 Task: Log work in the project VikingTech for the issue 'Integrate a new chat feature into an existing website to enable real-time customer support and communication' spent time as '6w 1d 3h 19m' and remaining time as '4w 6d 2h 47m' and move to bottom of backlog. Now add the issue to the epic 'Data Retention'.
Action: Mouse moved to (621, 424)
Screenshot: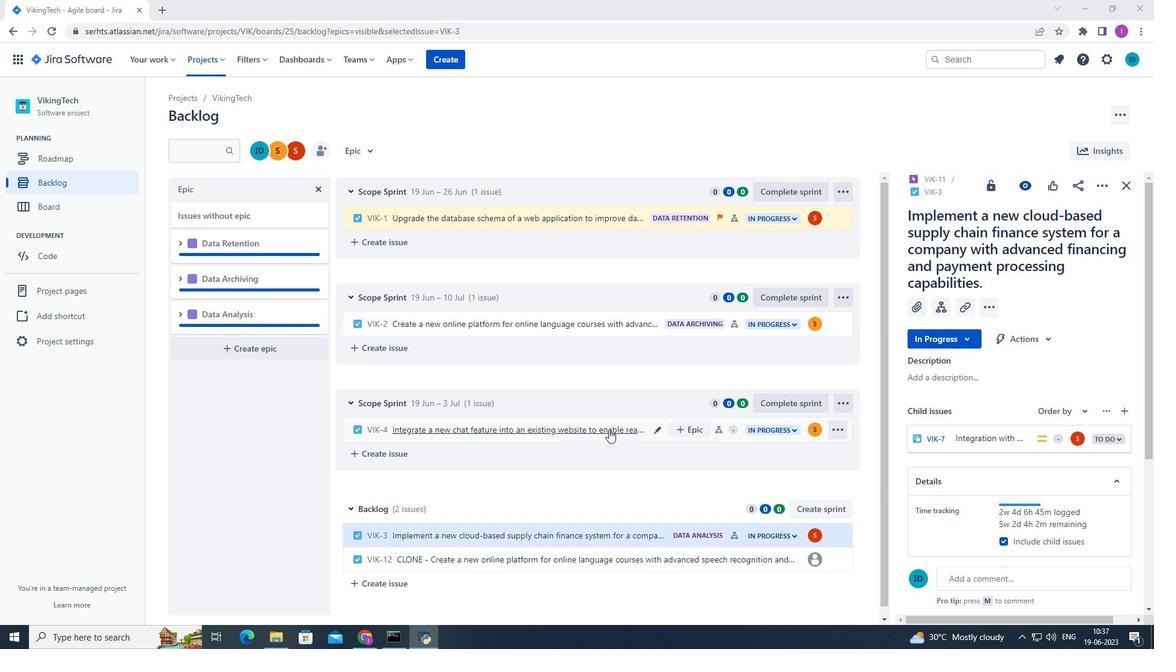 
Action: Mouse pressed left at (621, 424)
Screenshot: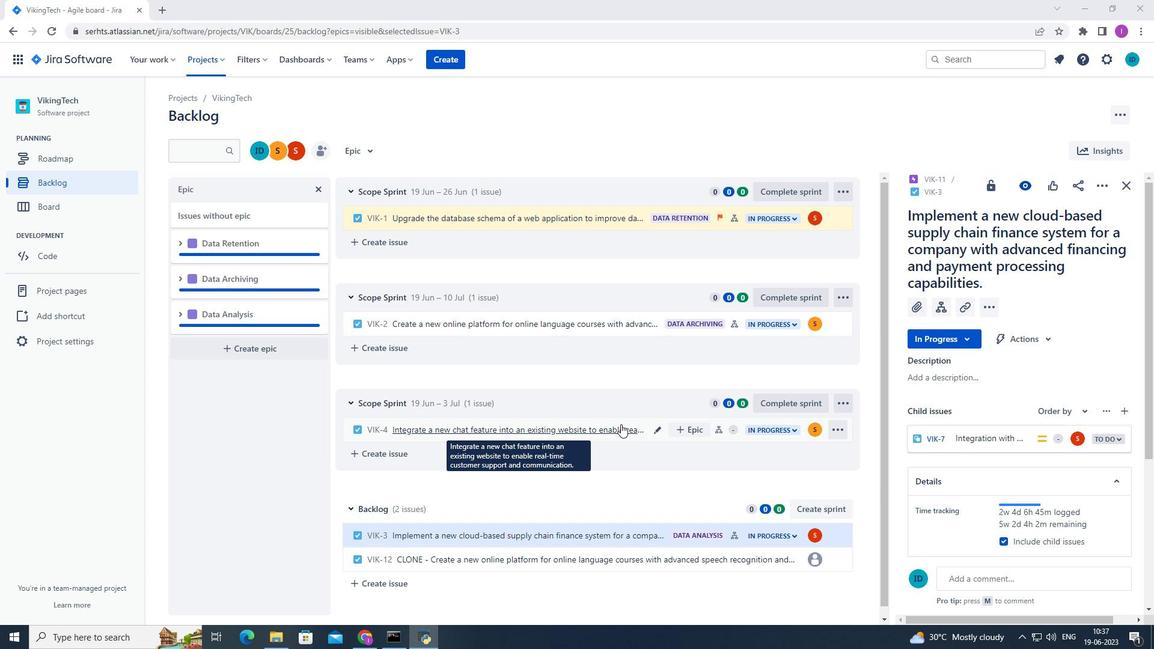 
Action: Mouse moved to (1104, 184)
Screenshot: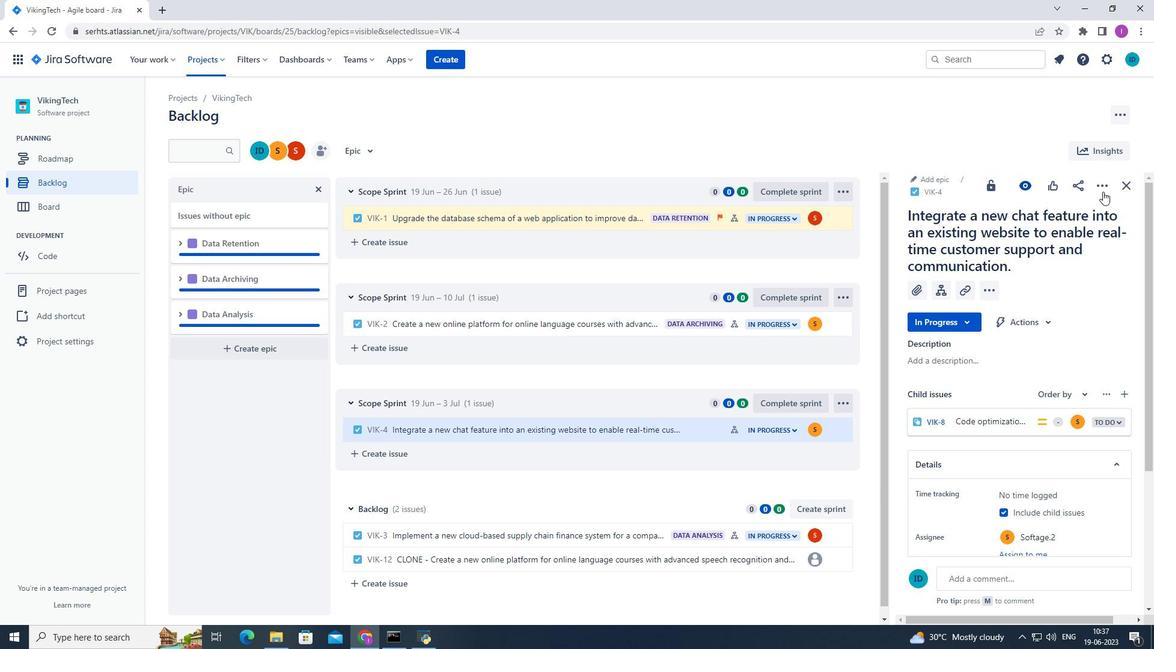
Action: Mouse pressed left at (1104, 184)
Screenshot: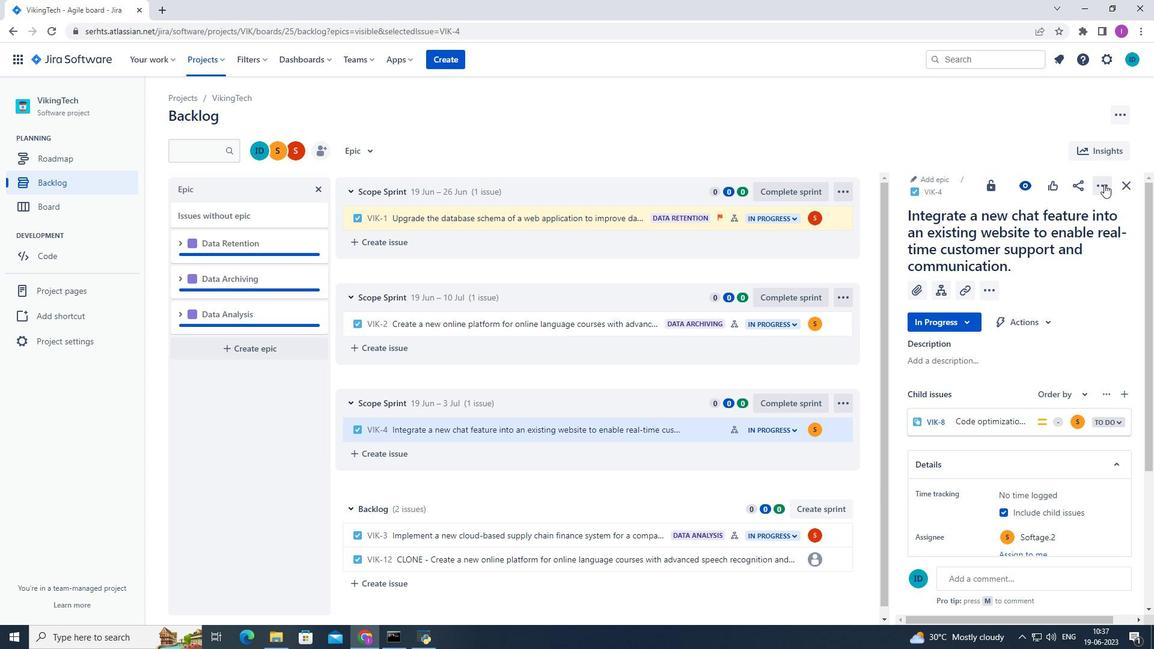 
Action: Mouse moved to (1026, 214)
Screenshot: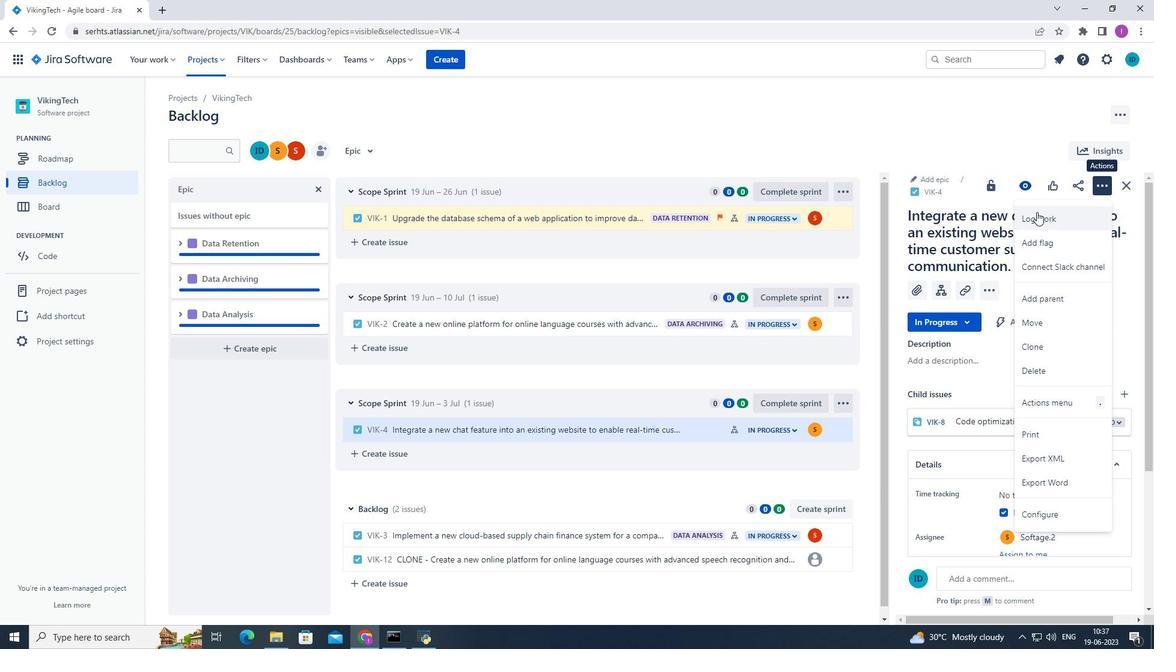 
Action: Mouse pressed left at (1026, 214)
Screenshot: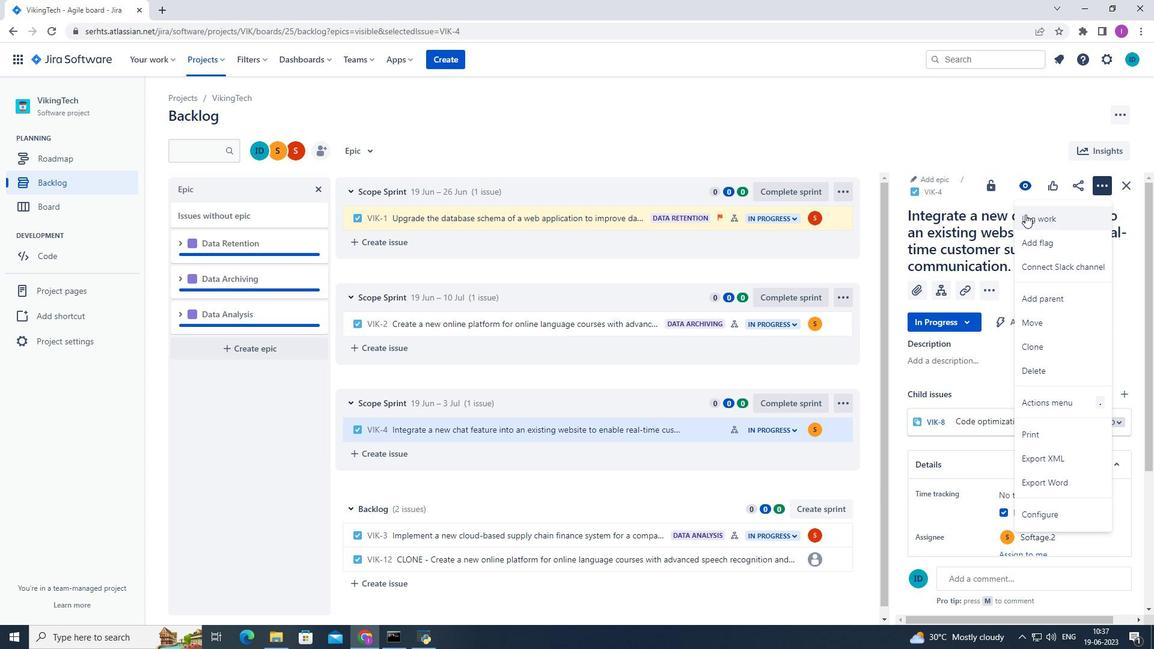 
Action: Mouse moved to (765, 247)
Screenshot: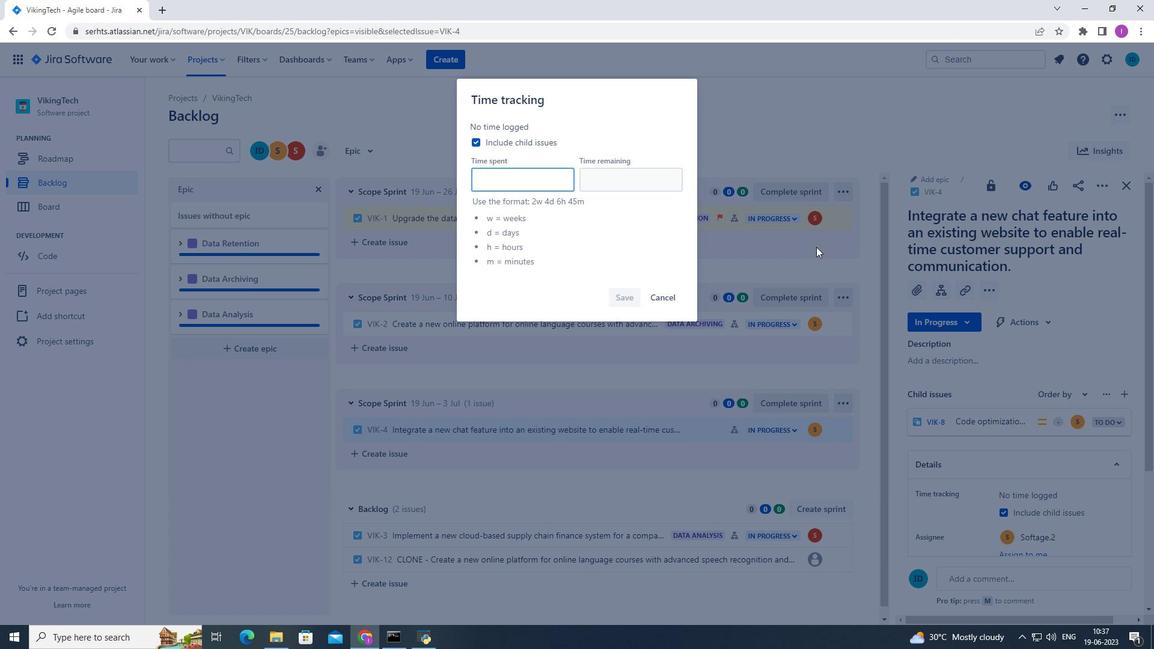 
Action: Key pressed 6w<Key.space>1d<Key.space>3h<Key.space>19m
Screenshot: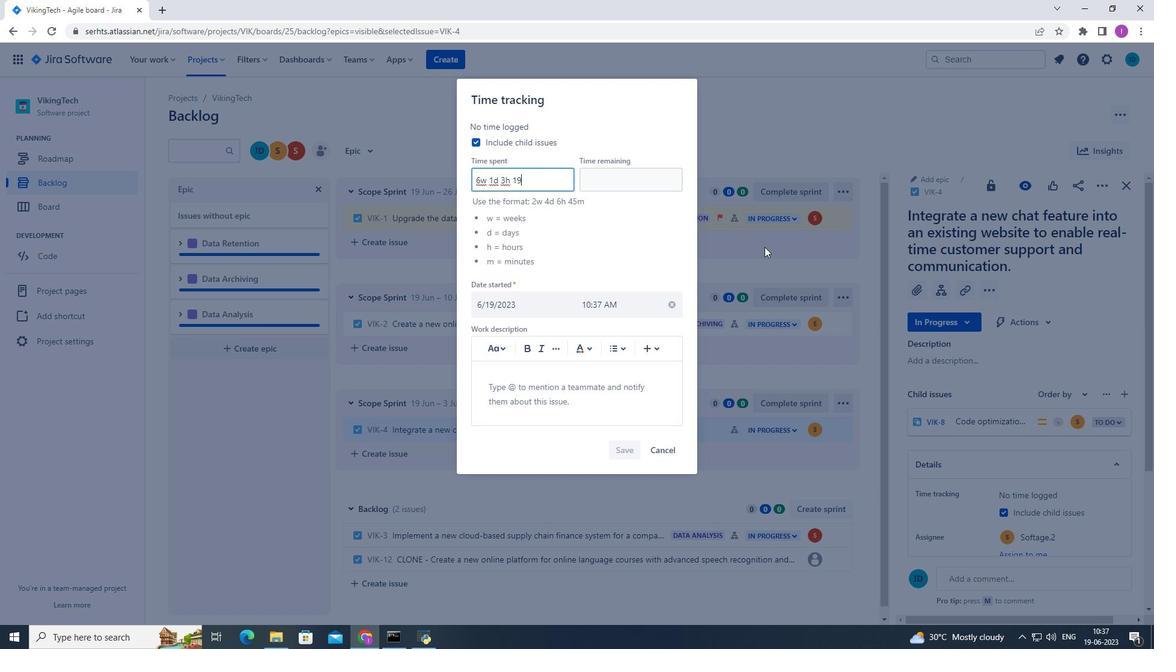 
Action: Mouse moved to (611, 181)
Screenshot: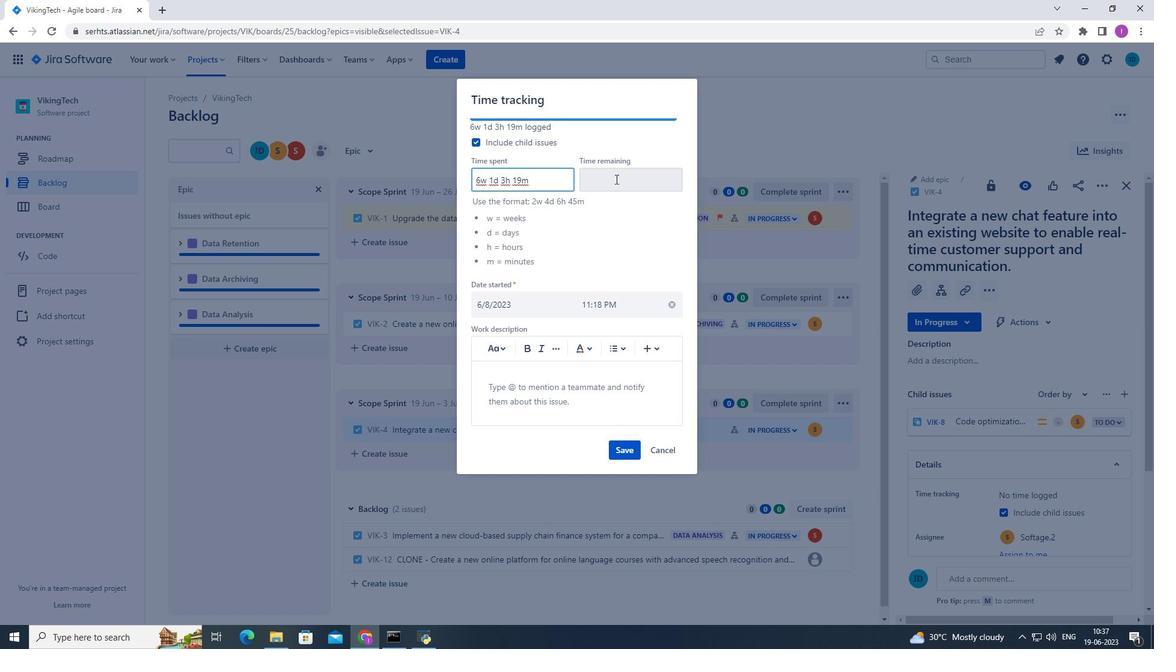 
Action: Mouse pressed left at (611, 181)
Screenshot: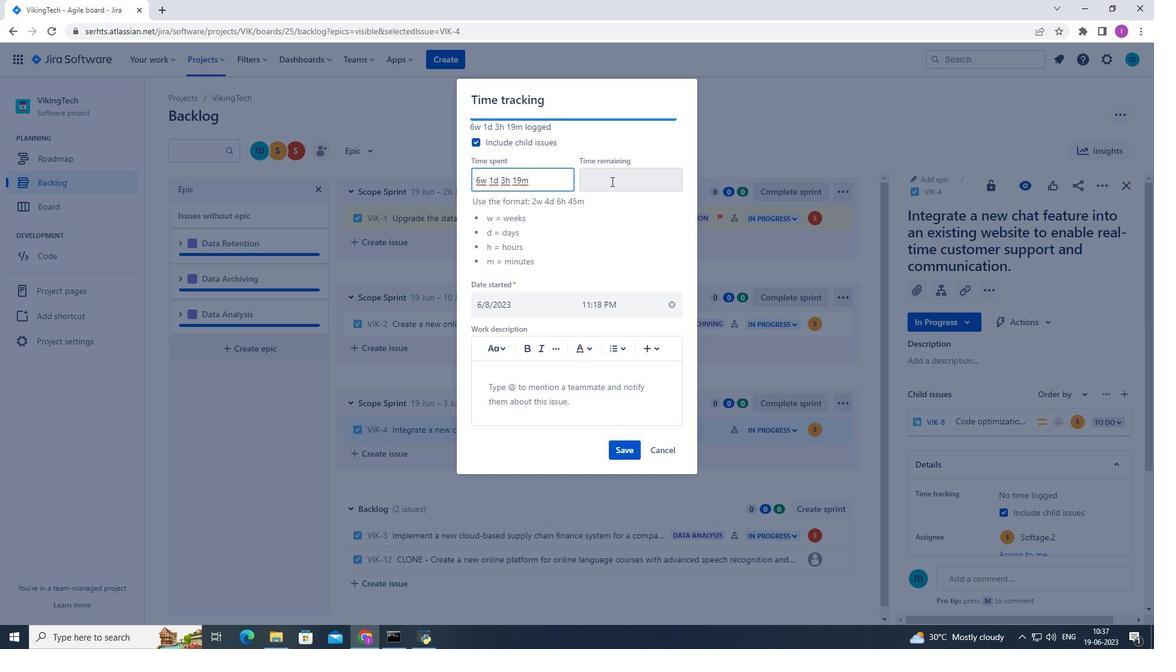 
Action: Mouse moved to (614, 185)
Screenshot: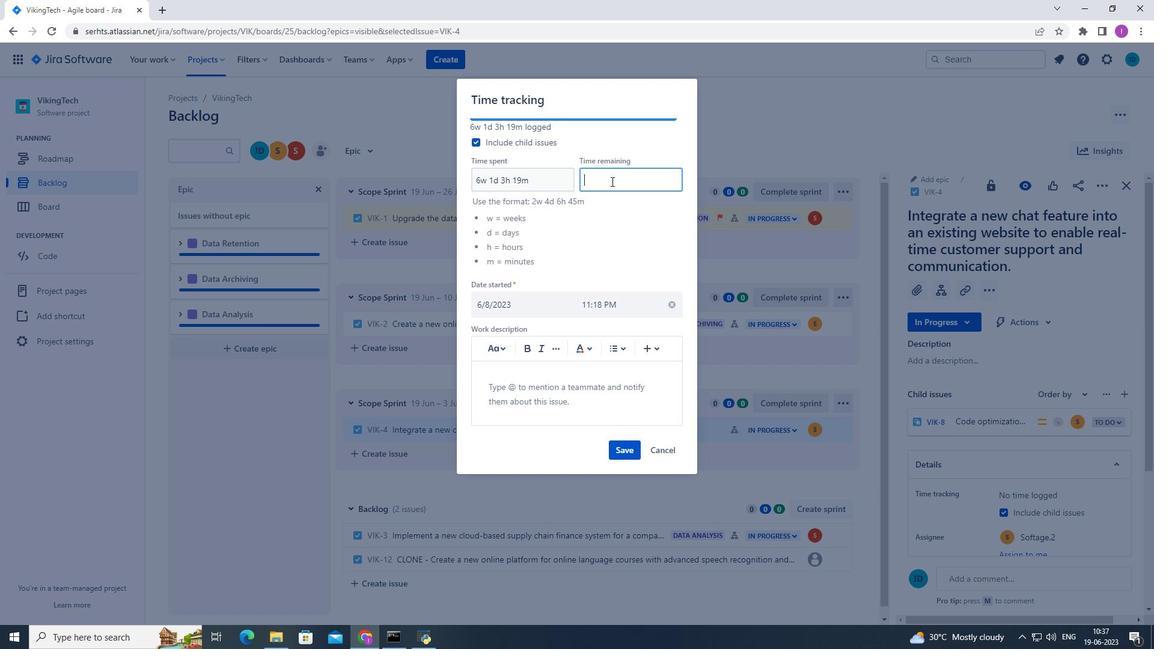 
Action: Key pressed 4w<Key.space>6d<Key.space>2h<Key.space>47m
Screenshot: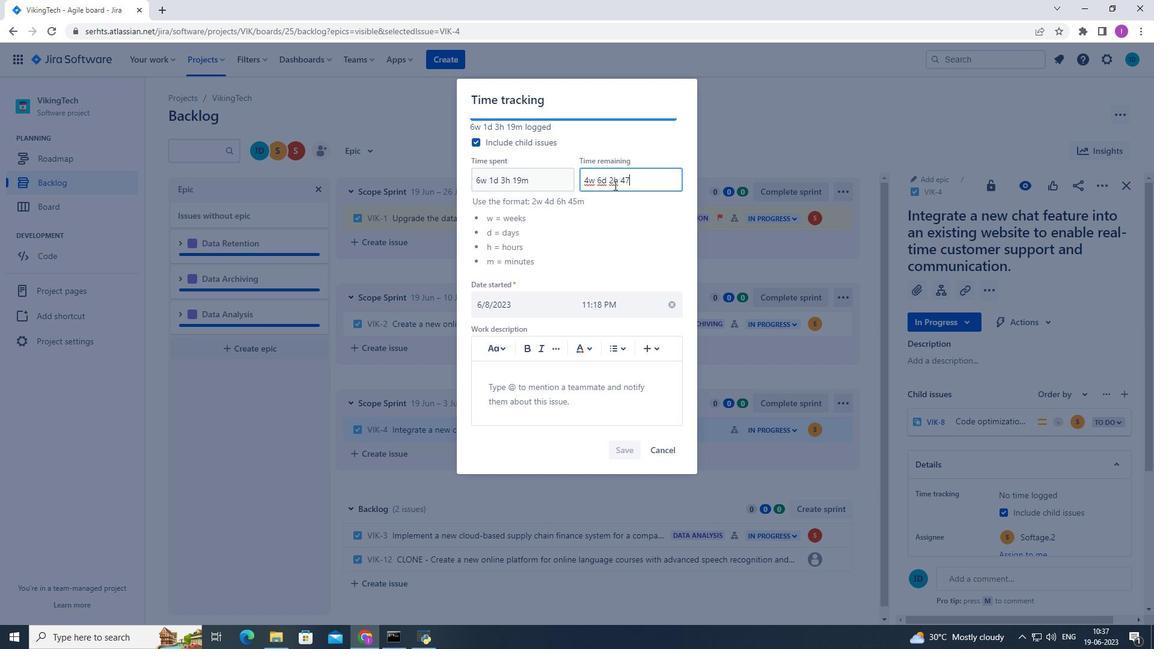 
Action: Mouse moved to (630, 447)
Screenshot: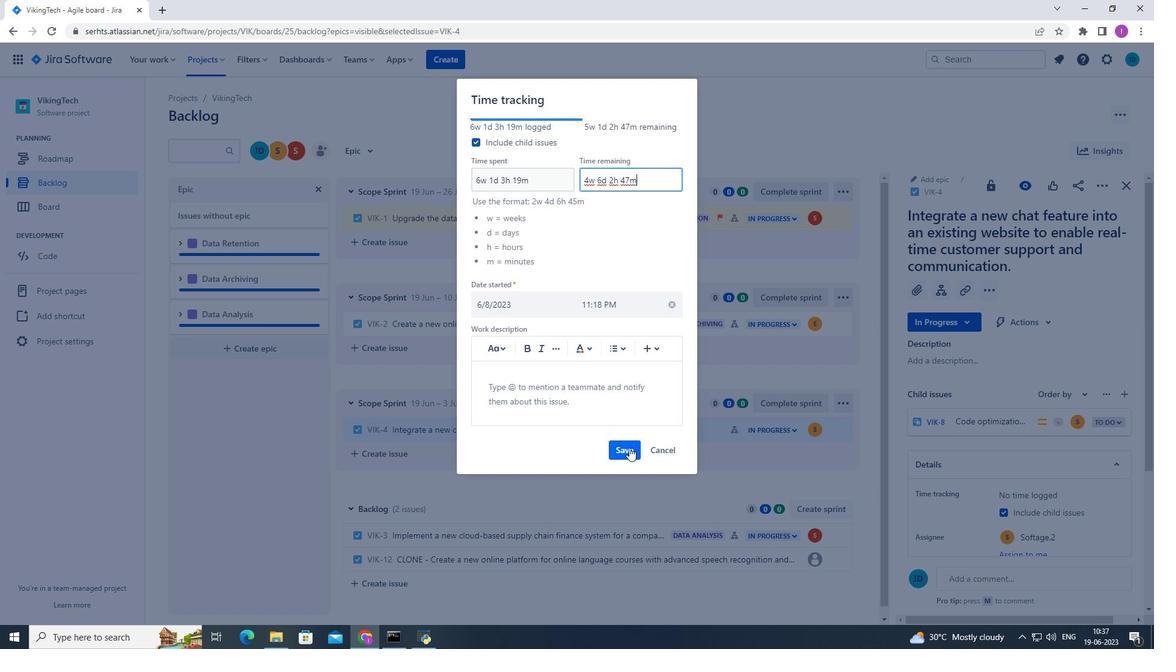 
Action: Mouse pressed left at (630, 447)
Screenshot: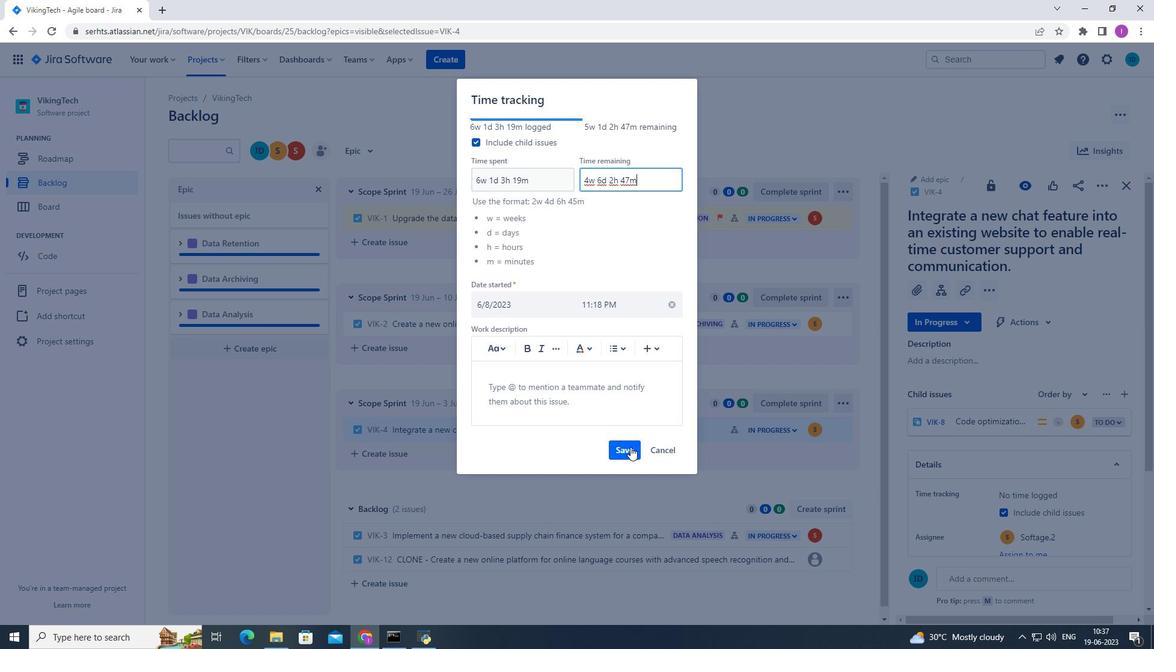 
Action: Mouse moved to (837, 427)
Screenshot: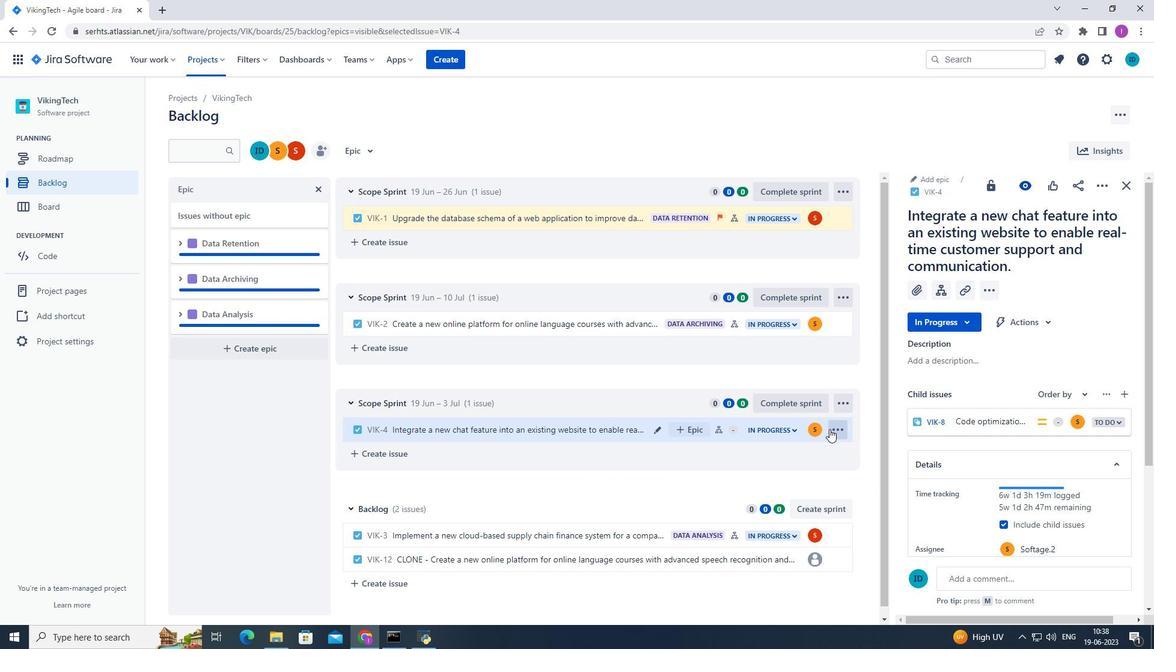 
Action: Mouse pressed left at (837, 427)
Screenshot: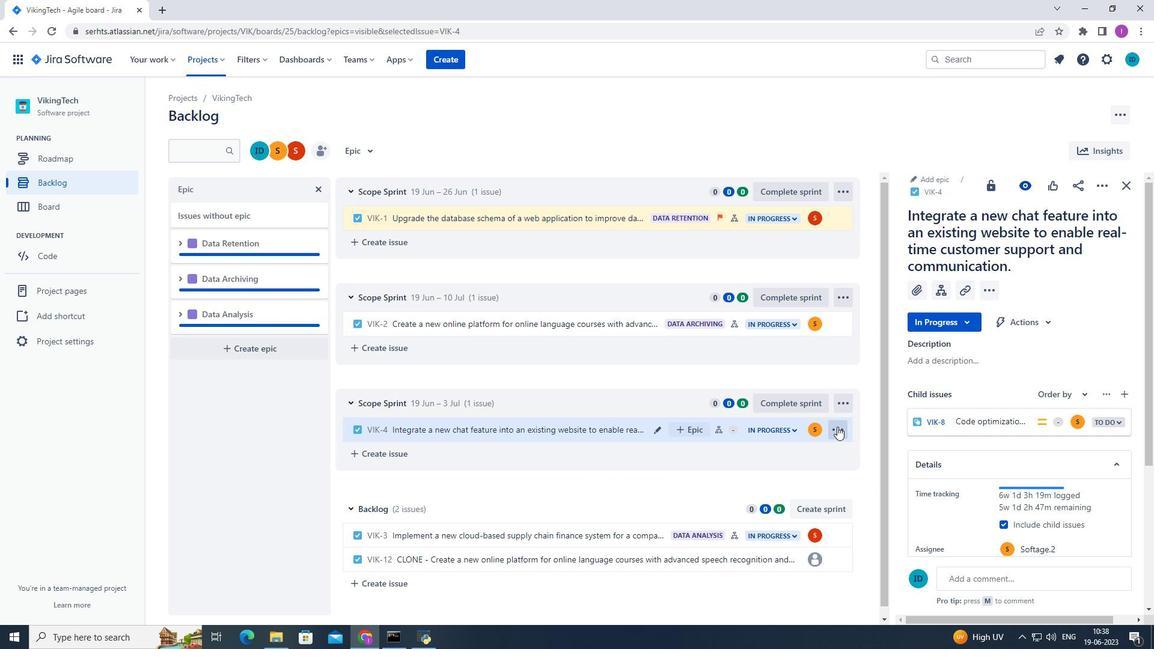 
Action: Mouse moved to (821, 404)
Screenshot: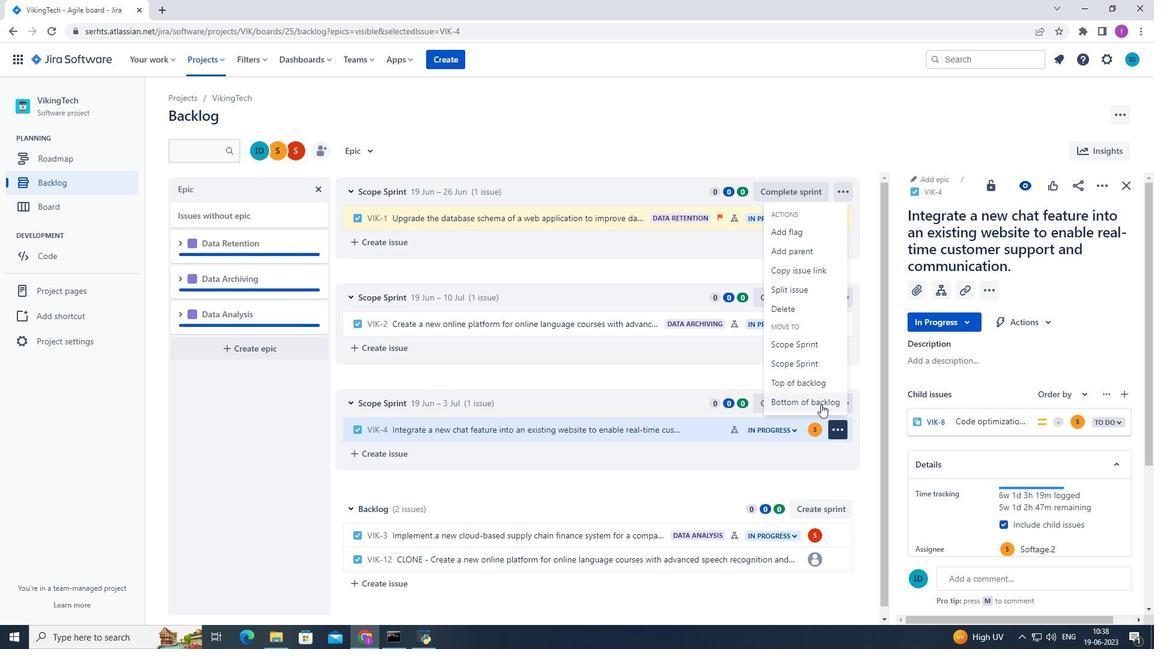 
Action: Mouse pressed left at (821, 404)
Screenshot: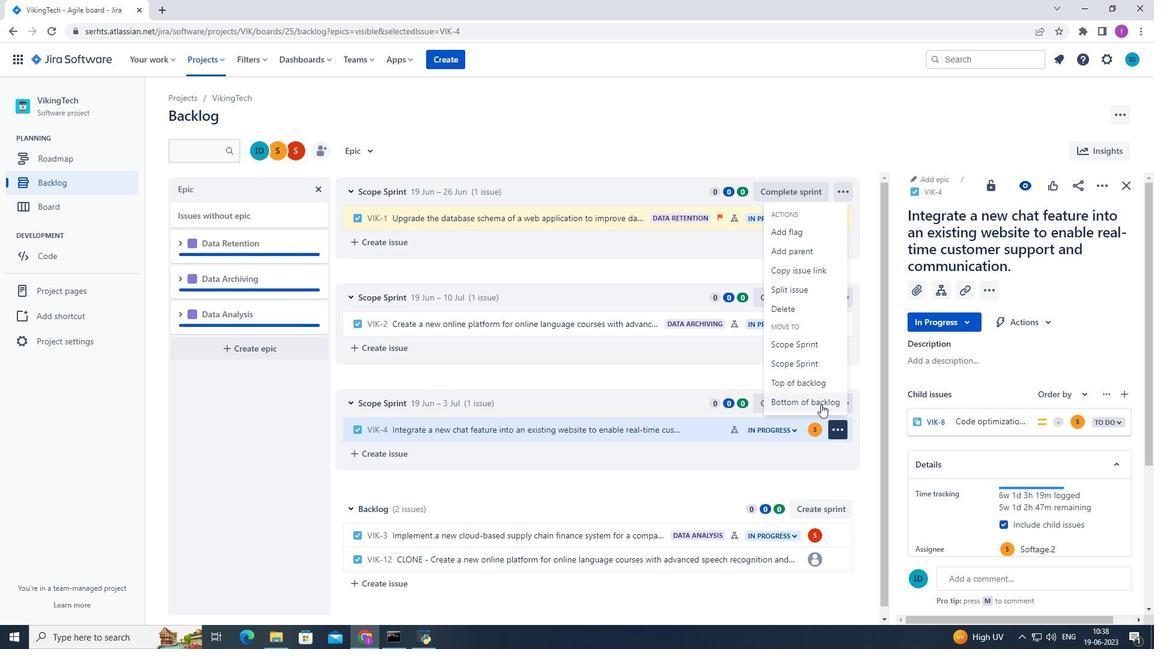 
Action: Mouse moved to (624, 196)
Screenshot: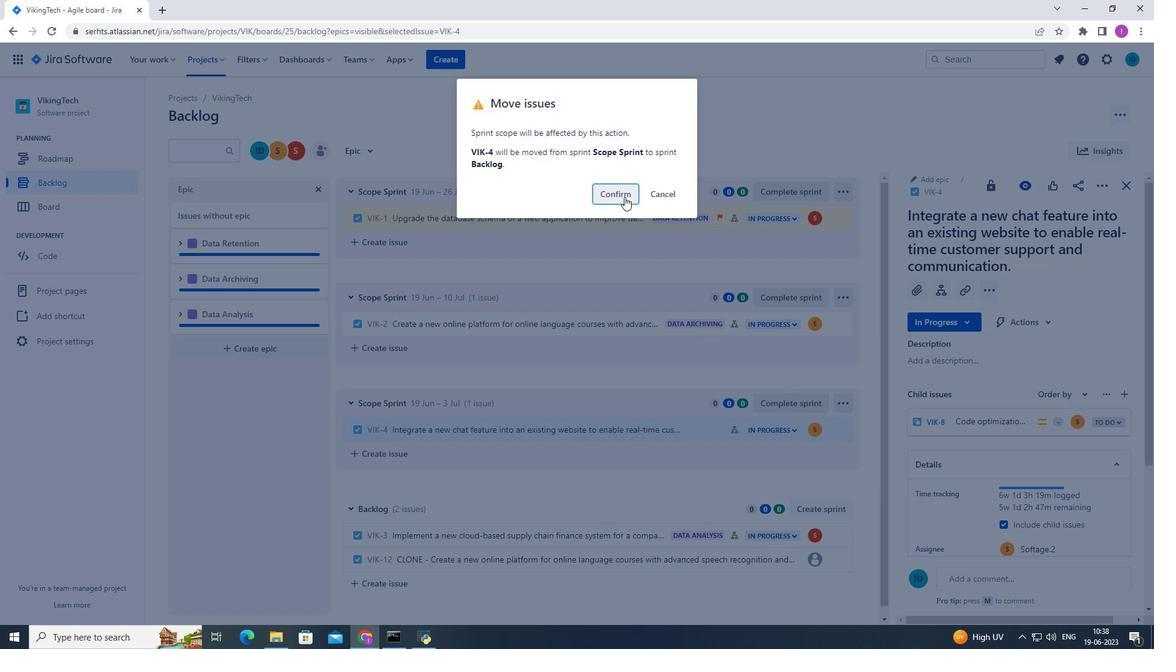
Action: Mouse pressed left at (624, 196)
Screenshot: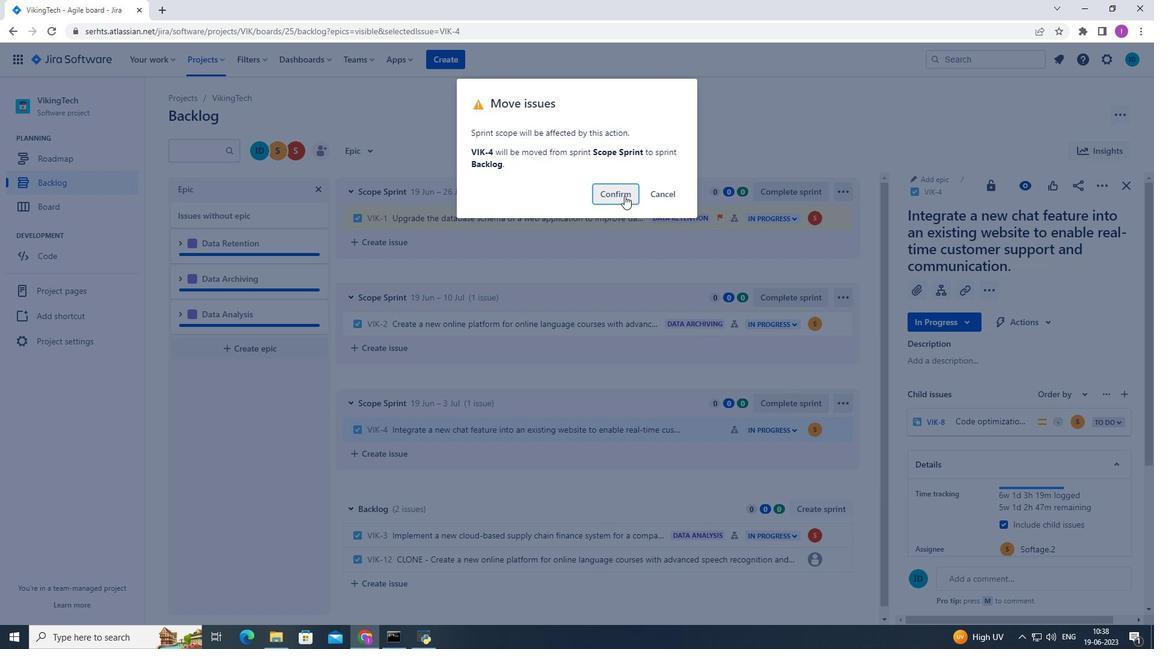 
Action: Mouse moved to (694, 581)
Screenshot: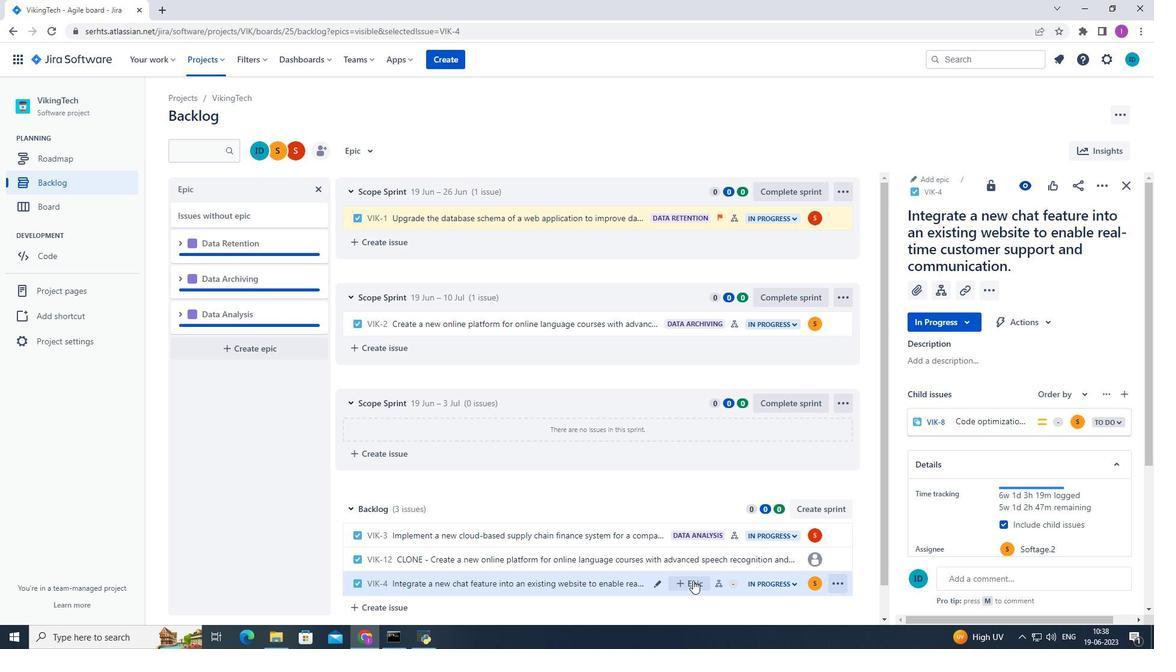 
Action: Mouse pressed left at (694, 581)
Screenshot: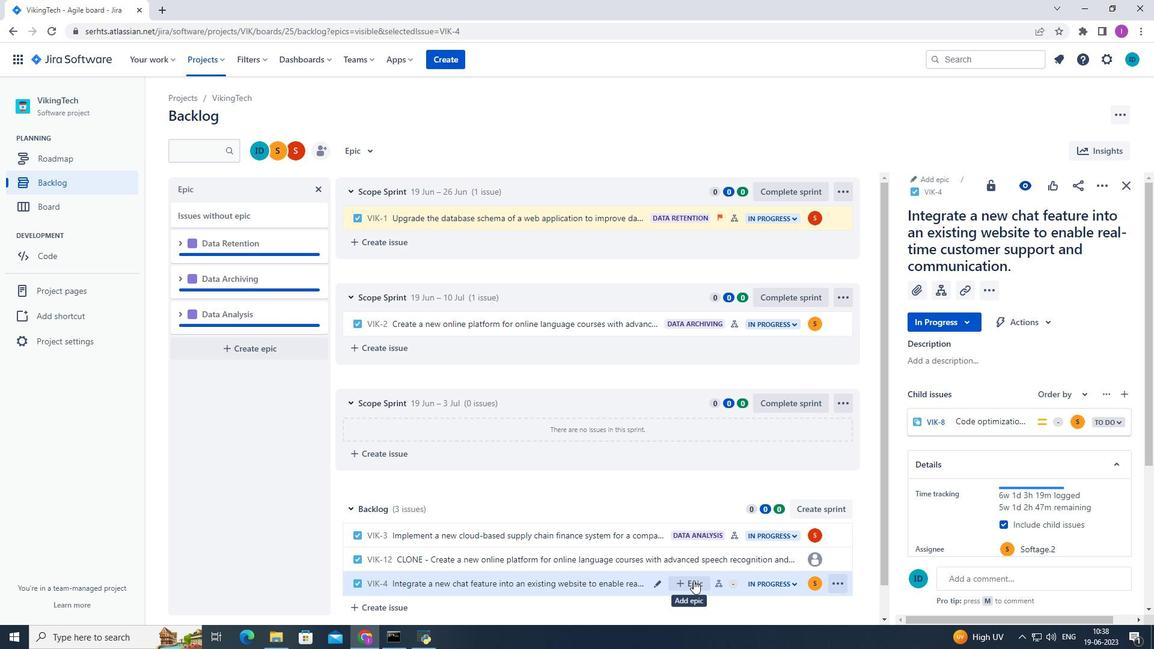 
Action: Mouse scrolled (694, 580) with delta (0, 0)
Screenshot: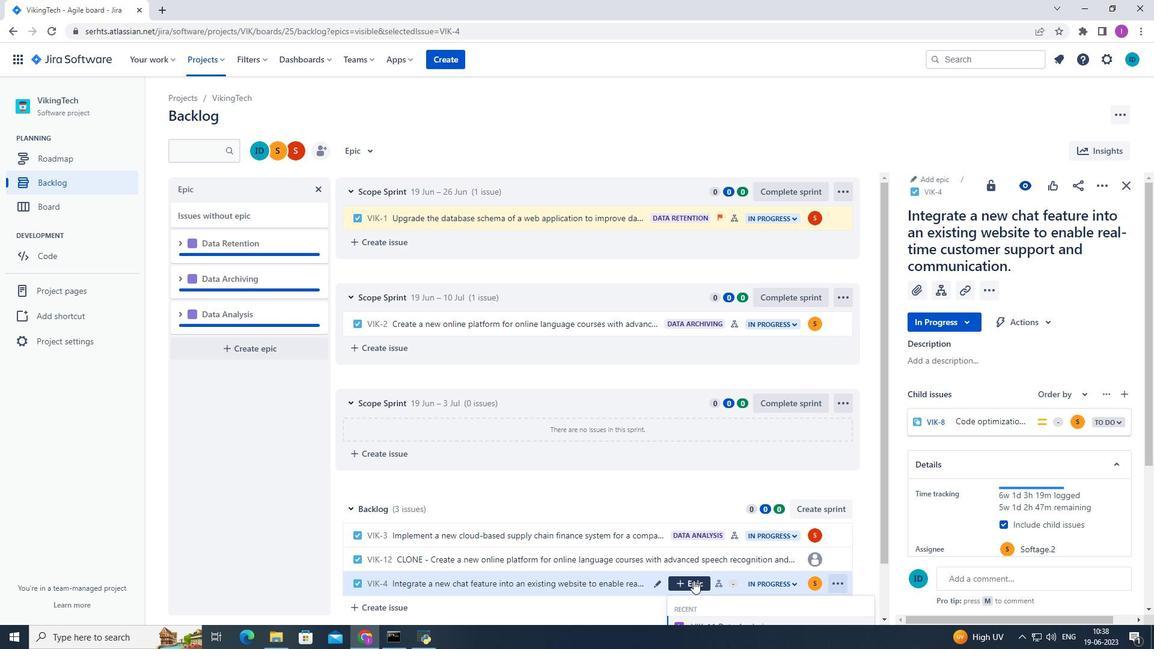 
Action: Mouse scrolled (694, 580) with delta (0, 0)
Screenshot: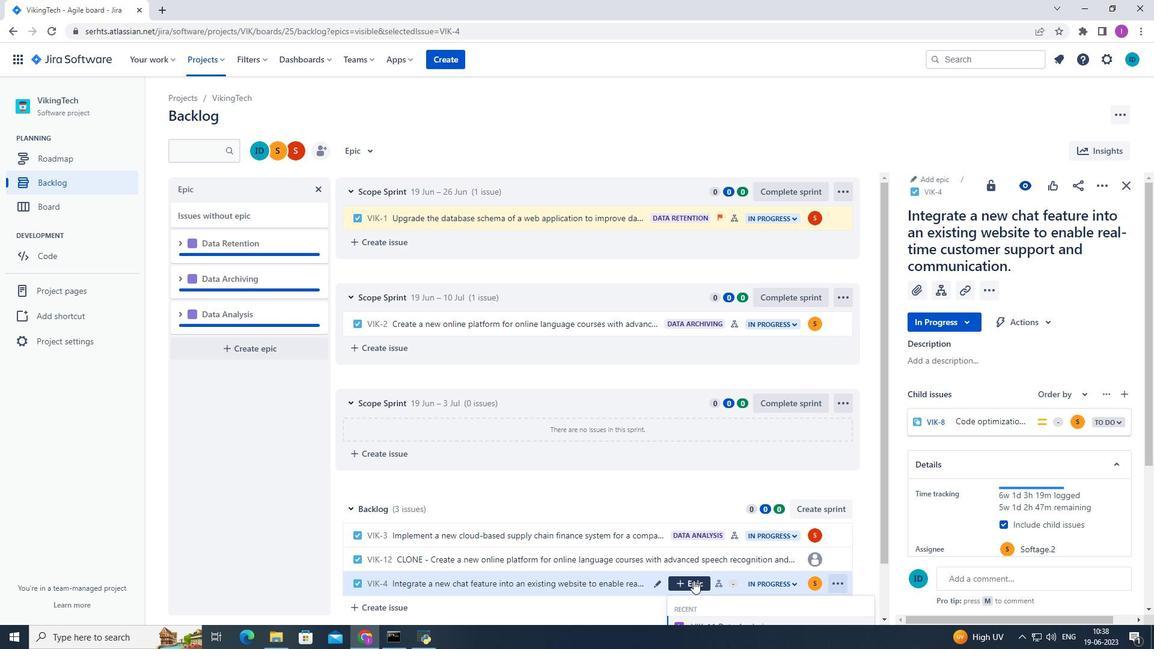 
Action: Mouse scrolled (694, 580) with delta (0, 0)
Screenshot: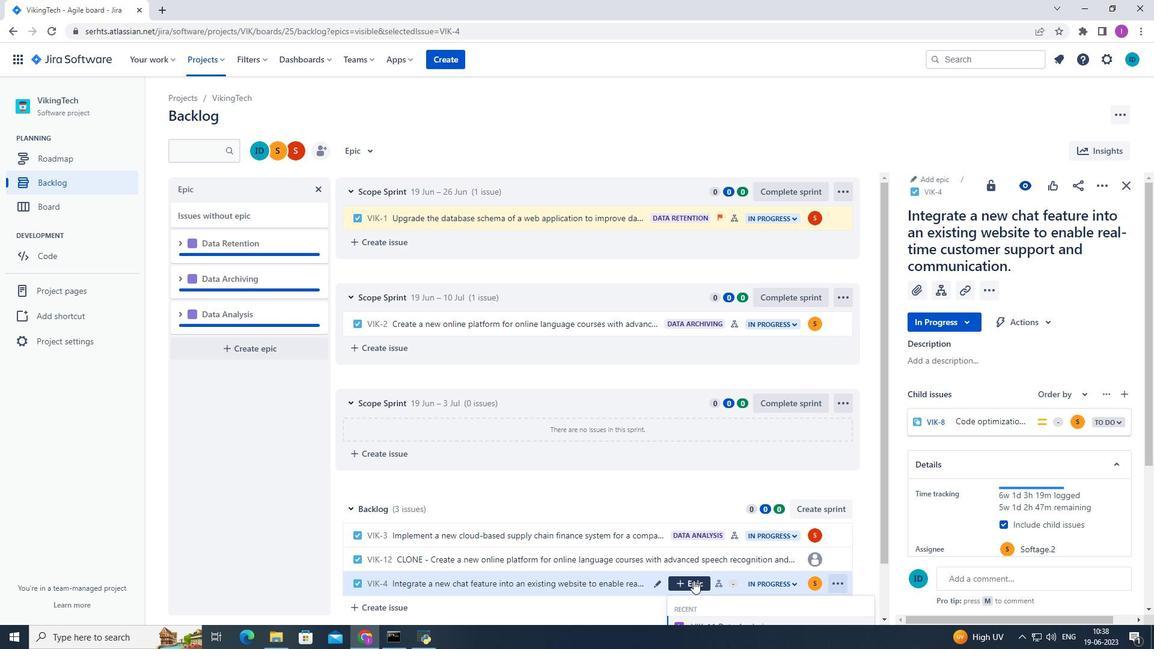 
Action: Mouse scrolled (694, 580) with delta (0, 0)
Screenshot: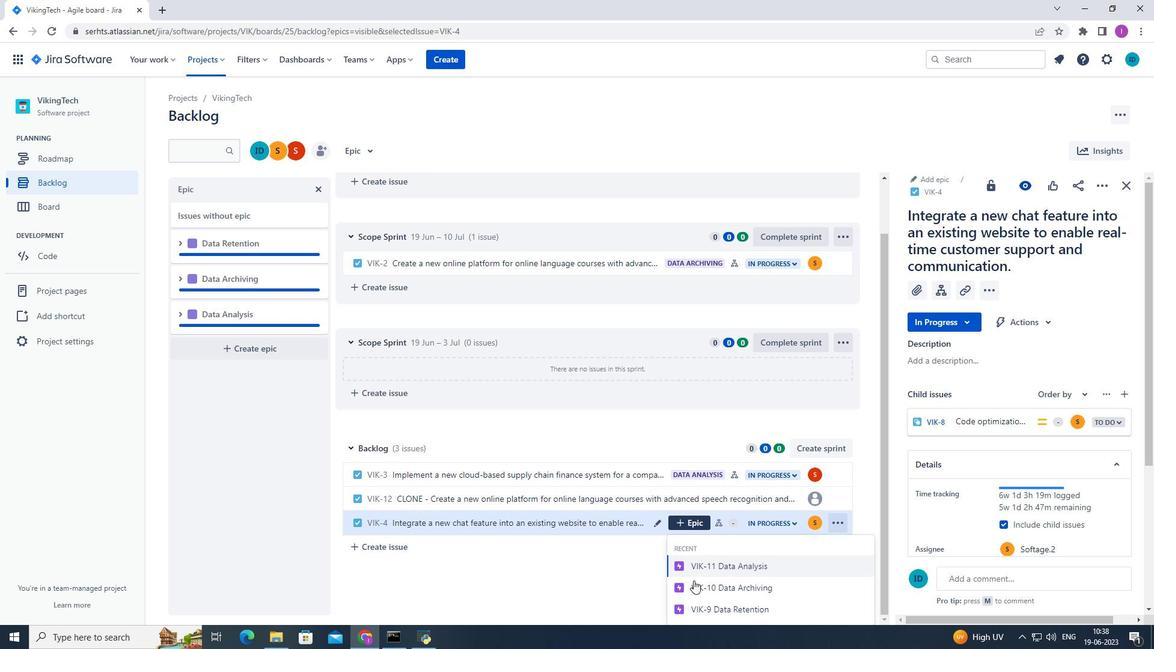 
Action: Mouse scrolled (694, 580) with delta (0, 0)
Screenshot: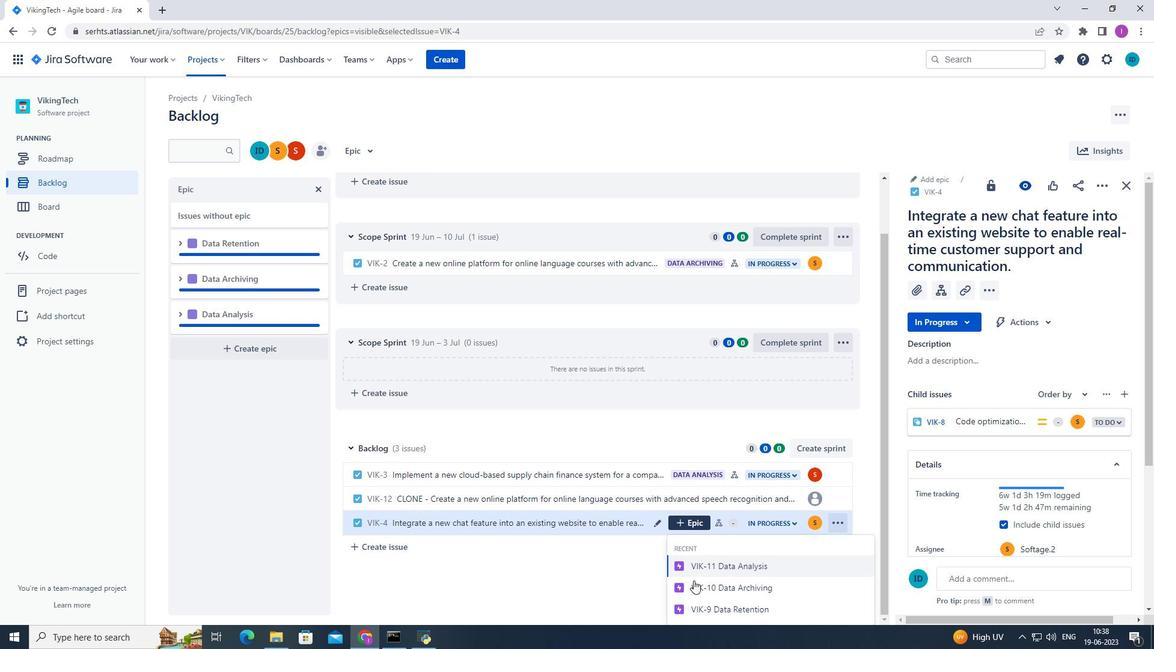 
Action: Mouse scrolled (694, 580) with delta (0, 0)
Screenshot: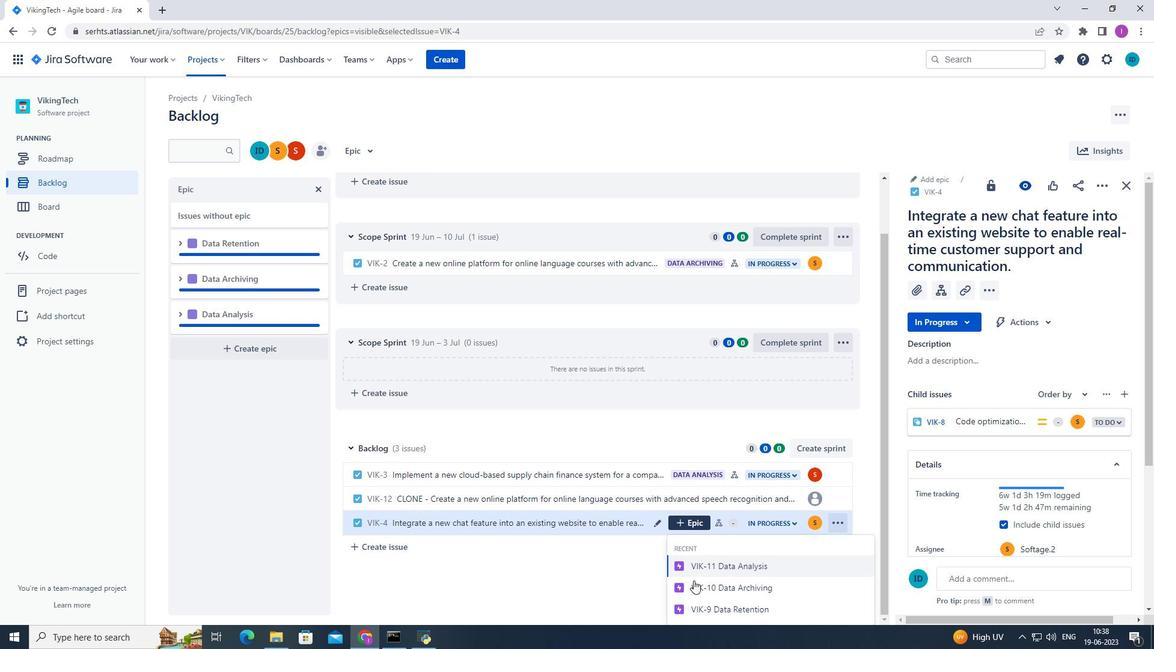 
Action: Mouse scrolled (694, 580) with delta (0, 0)
Screenshot: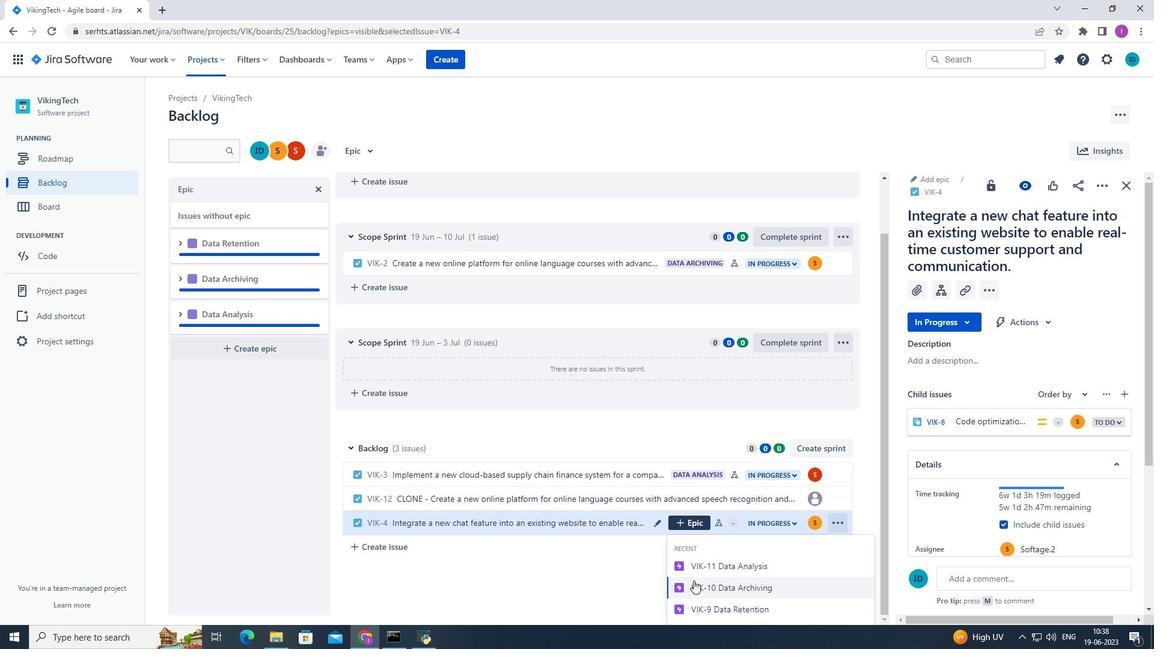 
Action: Mouse scrolled (694, 580) with delta (0, 0)
Screenshot: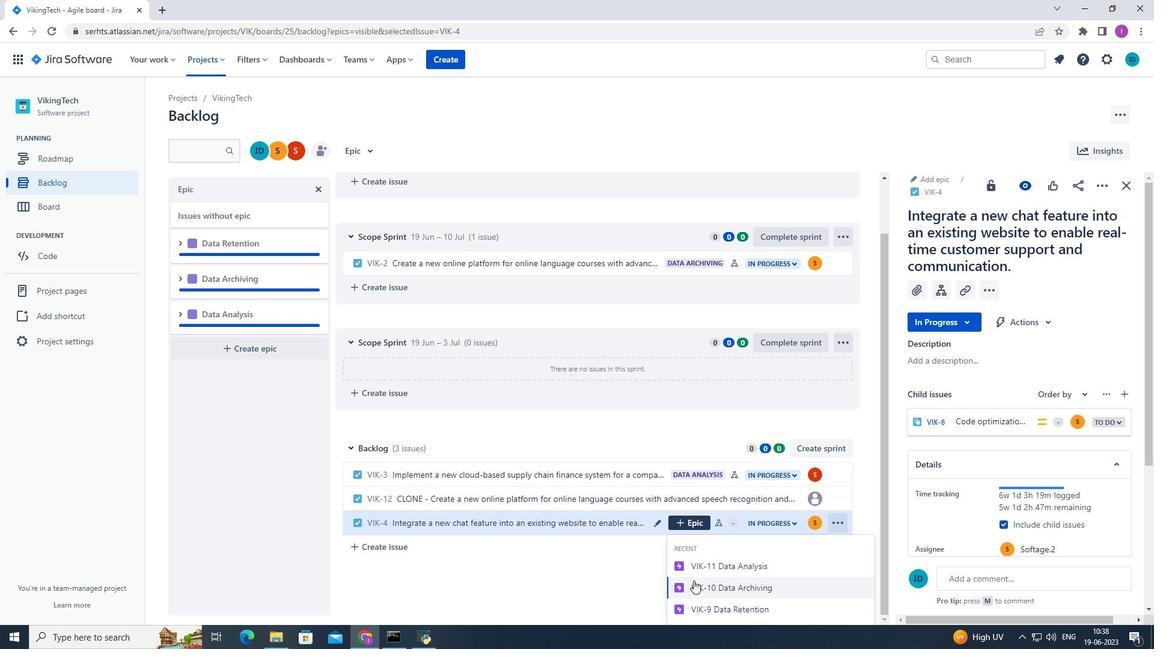 
Action: Mouse scrolled (694, 580) with delta (0, 0)
Screenshot: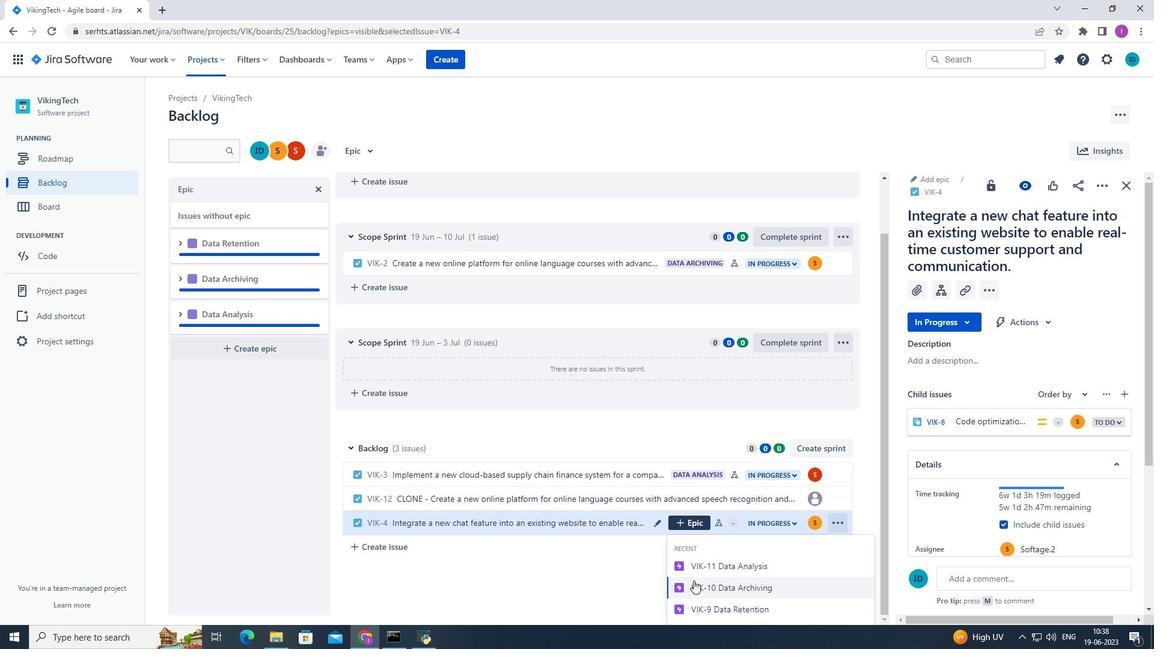 
Action: Mouse scrolled (694, 580) with delta (0, 0)
Screenshot: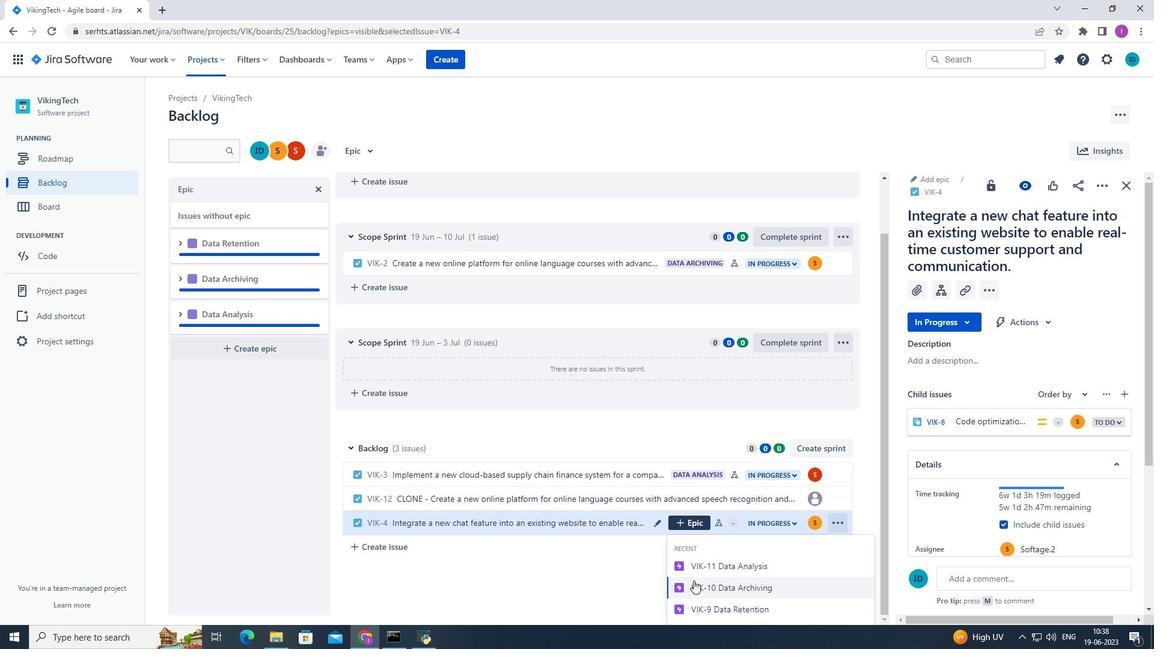 
Action: Mouse moved to (730, 611)
Screenshot: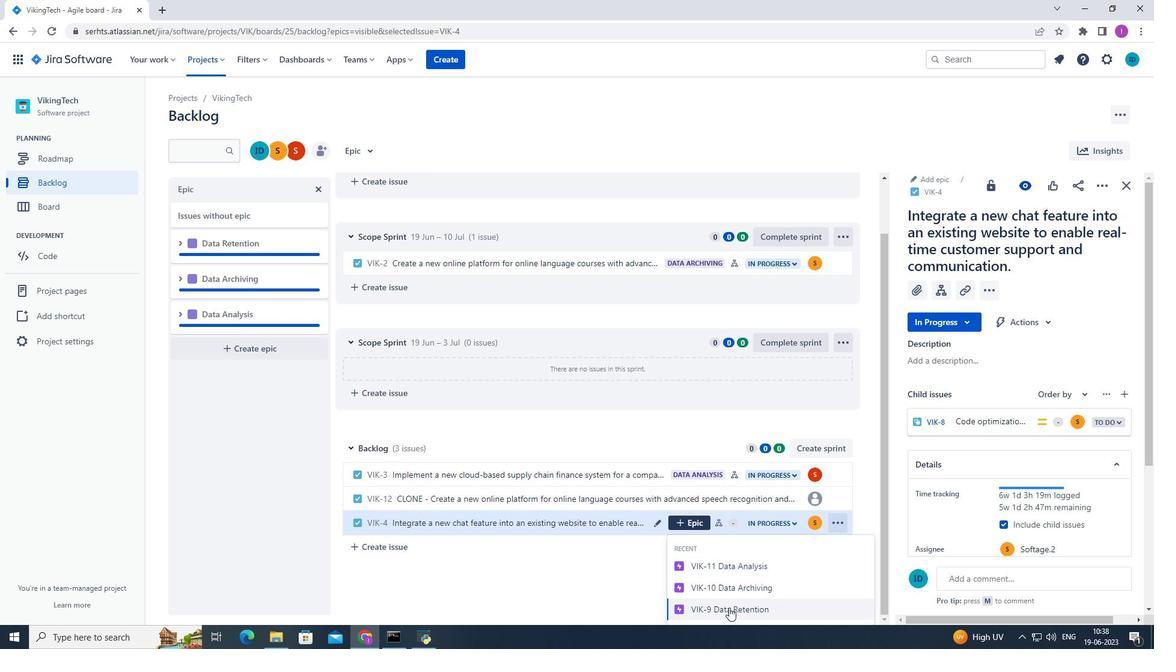 
Action: Mouse pressed left at (730, 611)
Screenshot: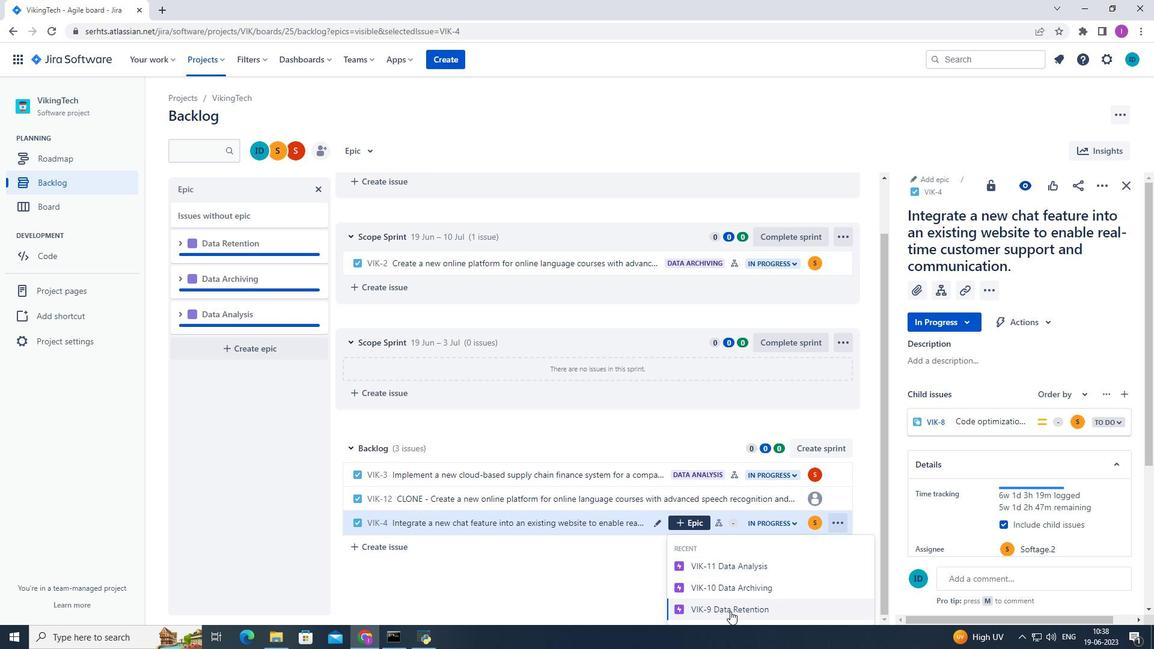 
Action: Mouse moved to (621, 564)
Screenshot: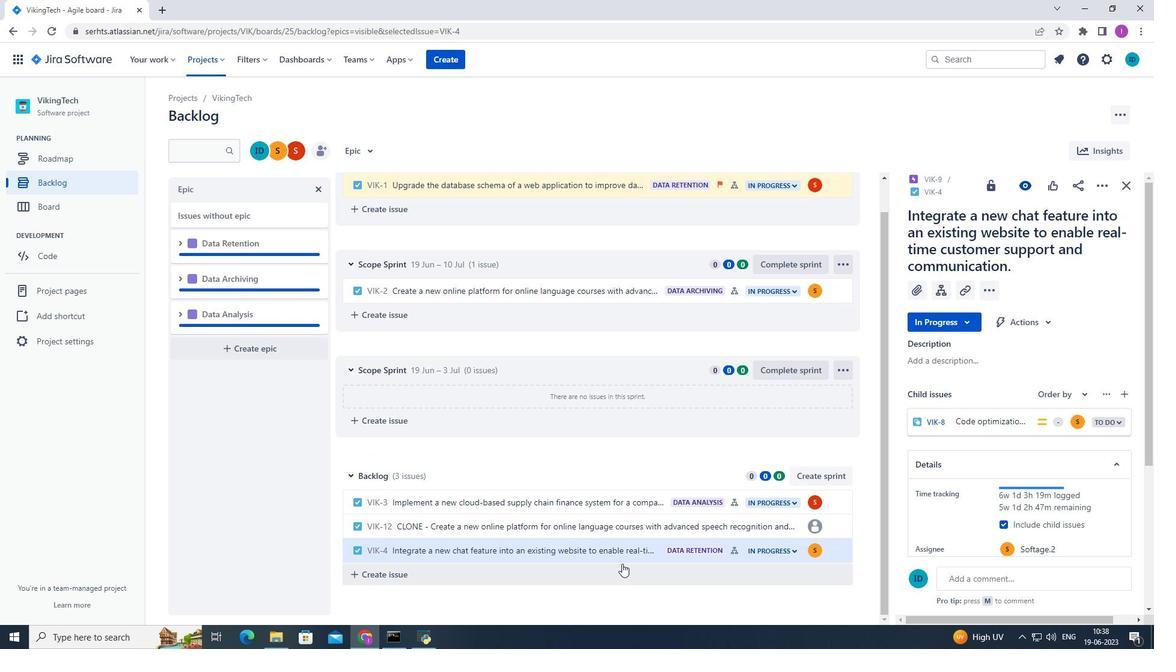 
